 Task: Create List Hardware in Board Corporate Social Responsibility to Workspace Customer Acquisition. Create List Upgrades in Board Employer Branding to Workspace Customer Acquisition. Create List Installations in Board Product Roadmap Prioritization and Execution to Workspace Customer Acquisition
Action: Mouse moved to (77, 251)
Screenshot: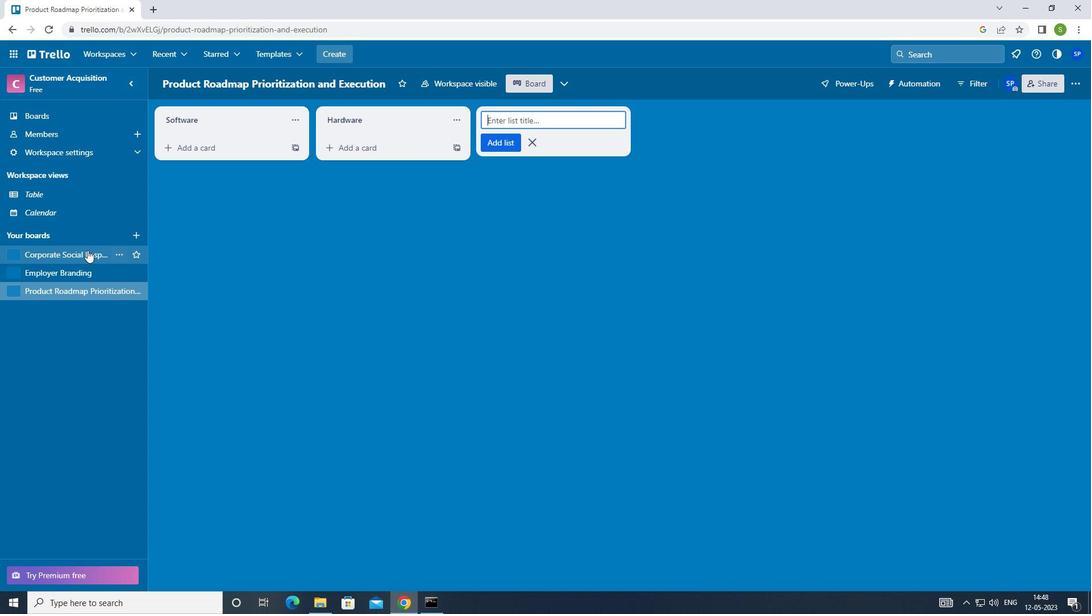 
Action: Mouse pressed left at (77, 251)
Screenshot: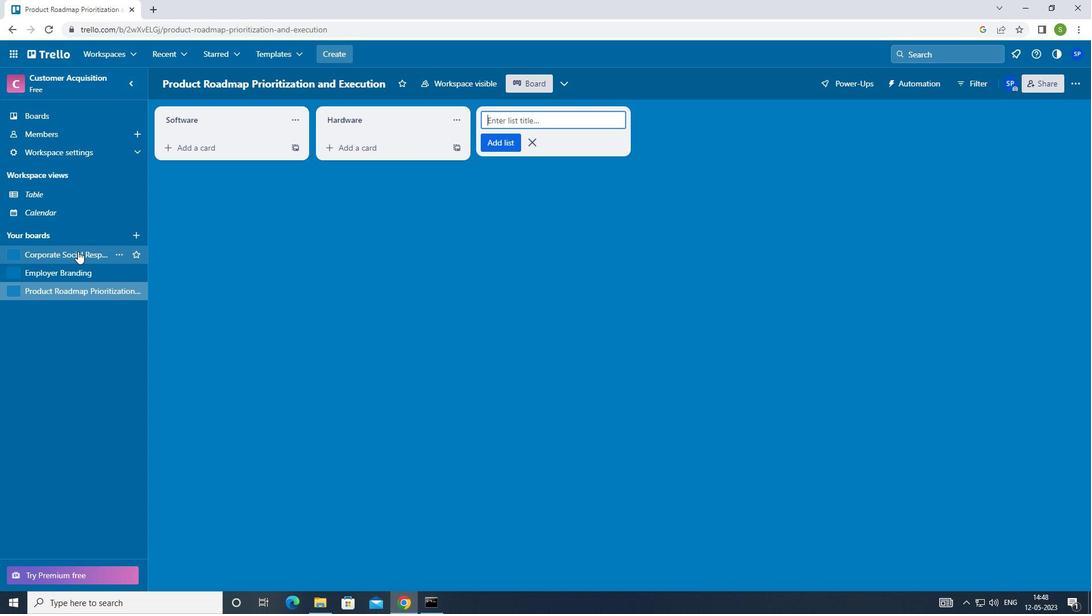 
Action: Mouse moved to (517, 125)
Screenshot: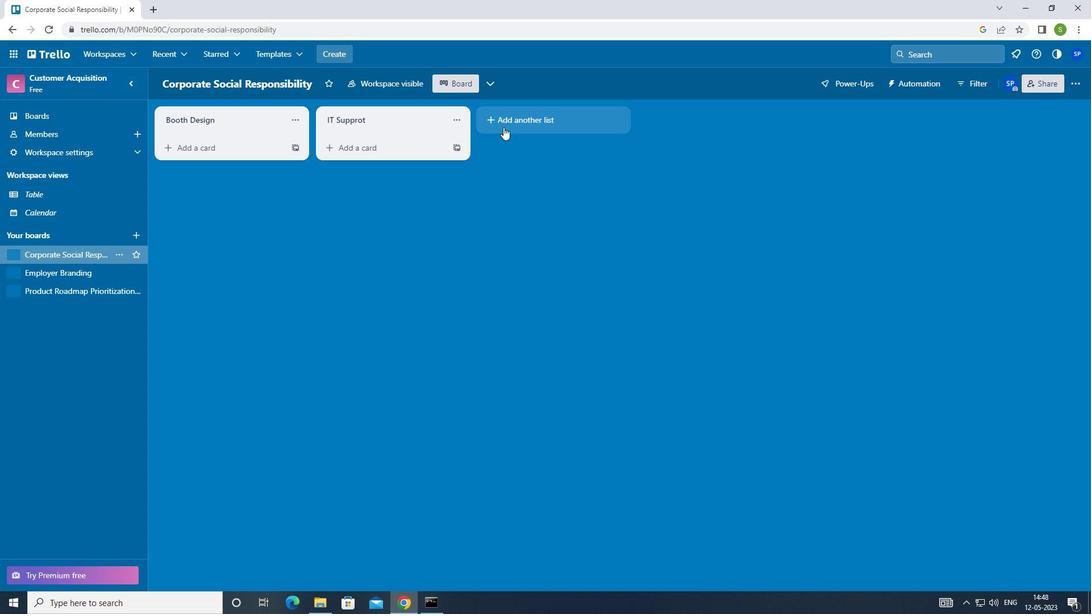 
Action: Mouse pressed left at (517, 125)
Screenshot: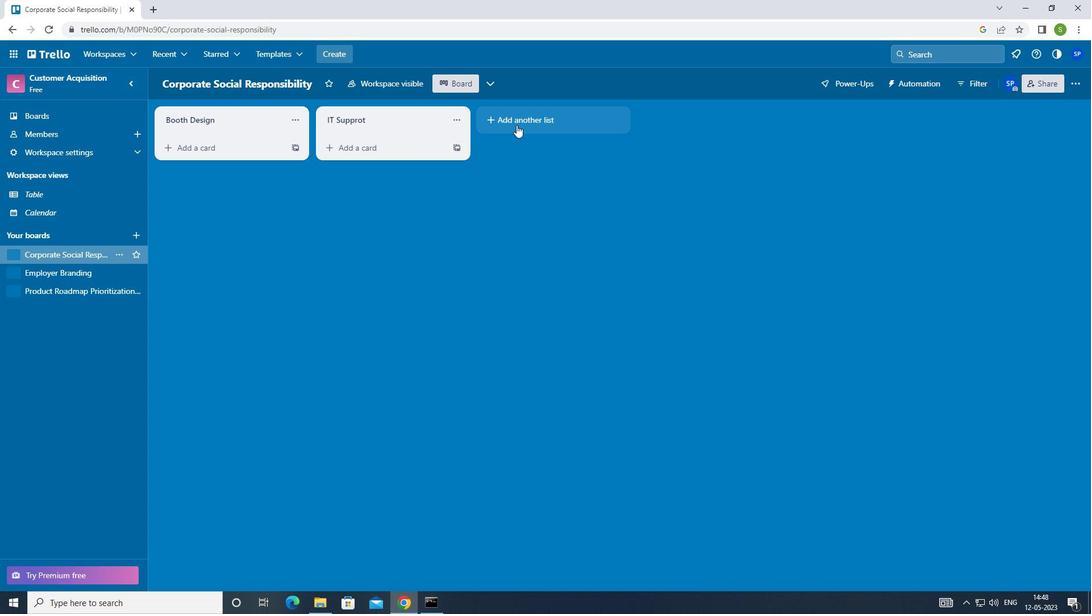 
Action: Mouse moved to (498, 247)
Screenshot: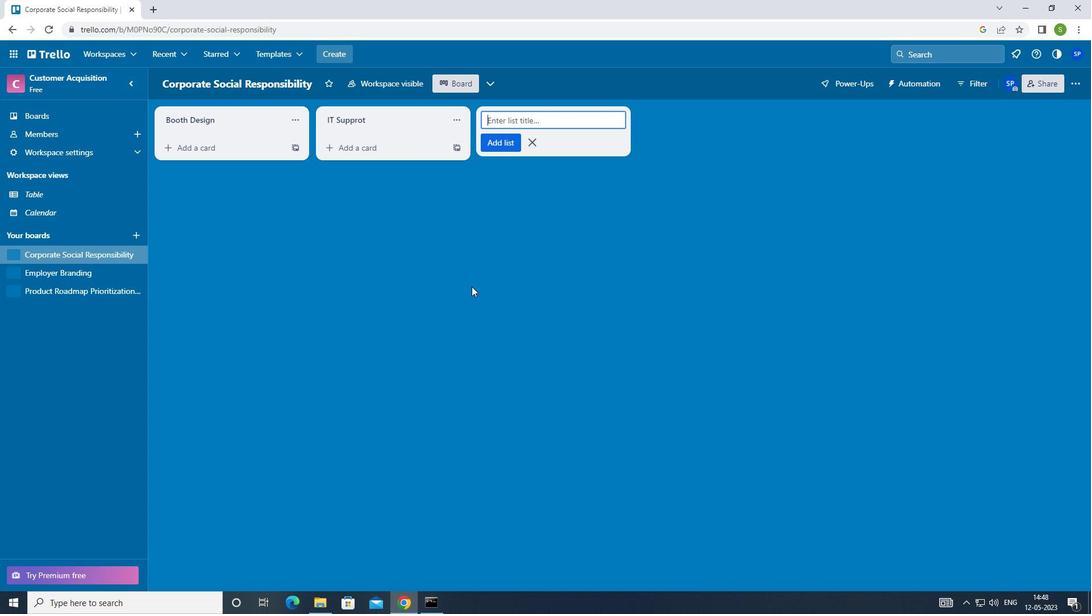 
Action: Key pressed <Key.shift><Key.shift><Key.shift><Key.shift><Key.shift><Key.shift>HARDWARE<Key.enter>
Screenshot: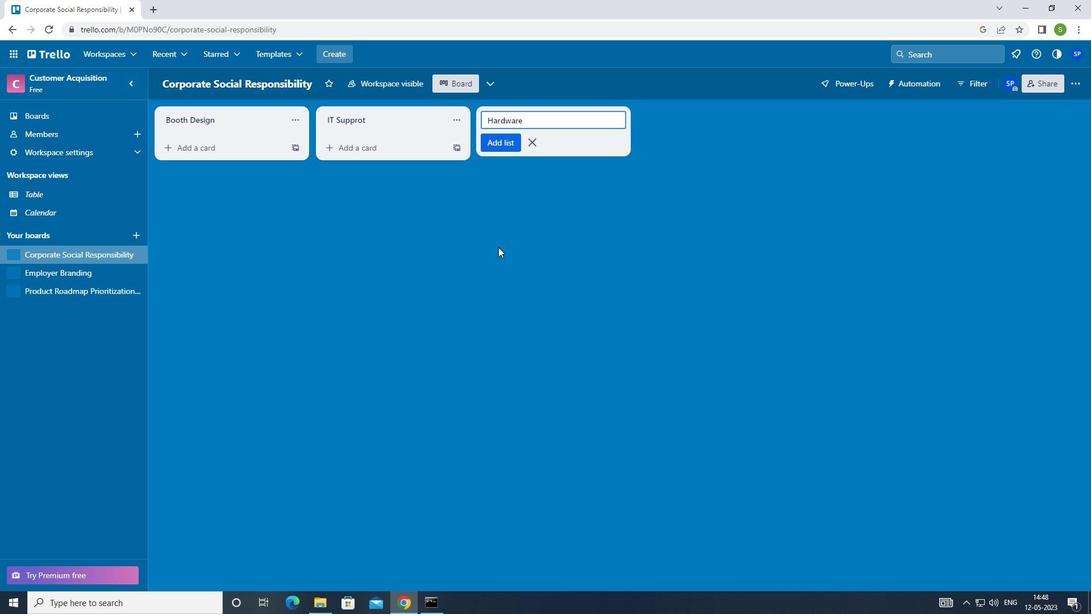 
Action: Mouse moved to (58, 274)
Screenshot: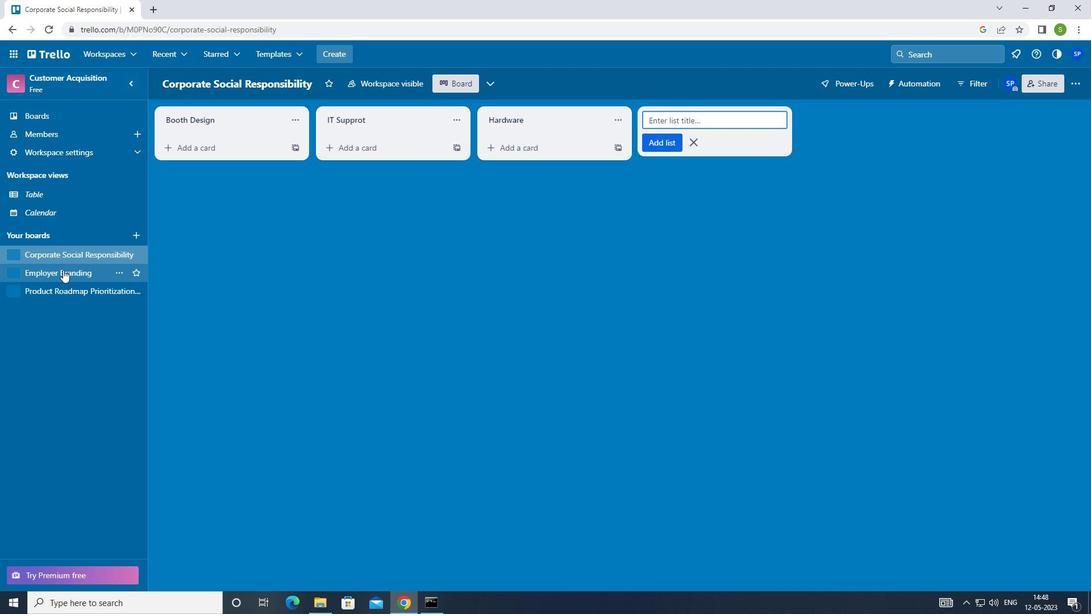 
Action: Mouse pressed left at (58, 274)
Screenshot: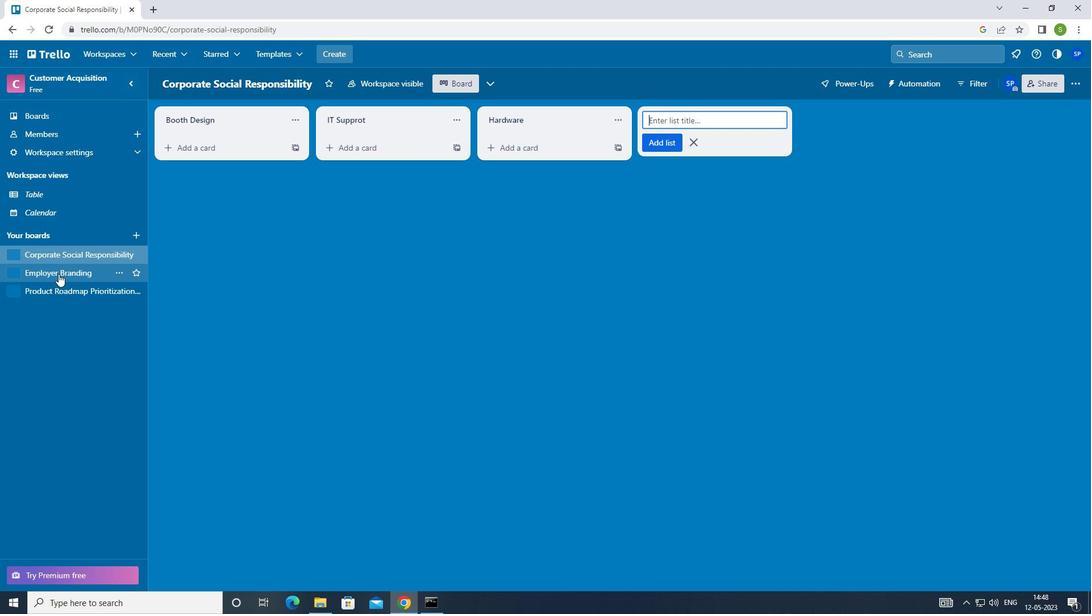 
Action: Mouse moved to (515, 119)
Screenshot: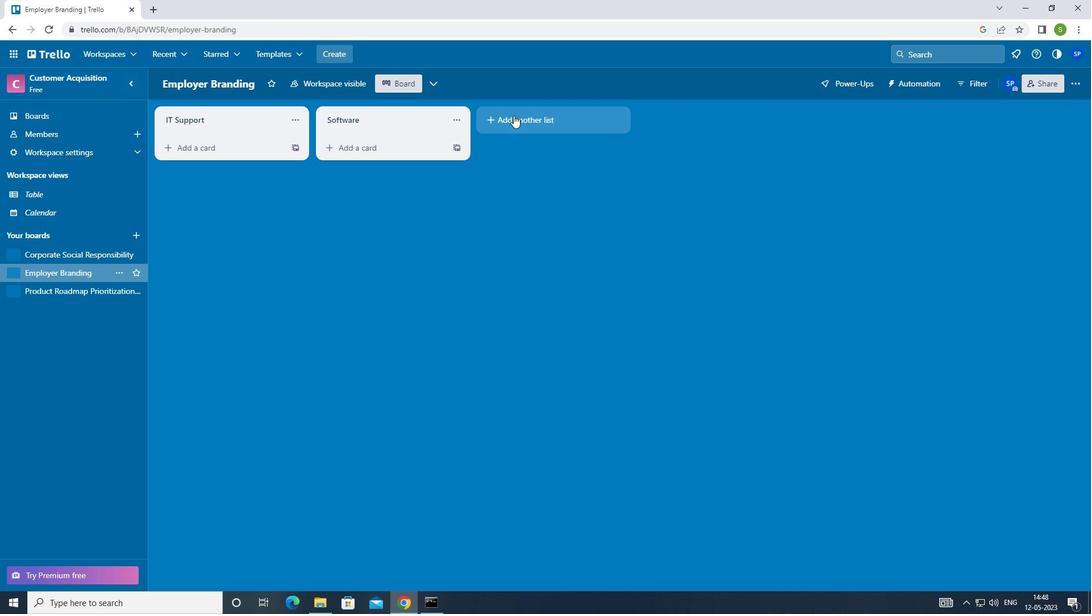 
Action: Mouse pressed left at (515, 119)
Screenshot: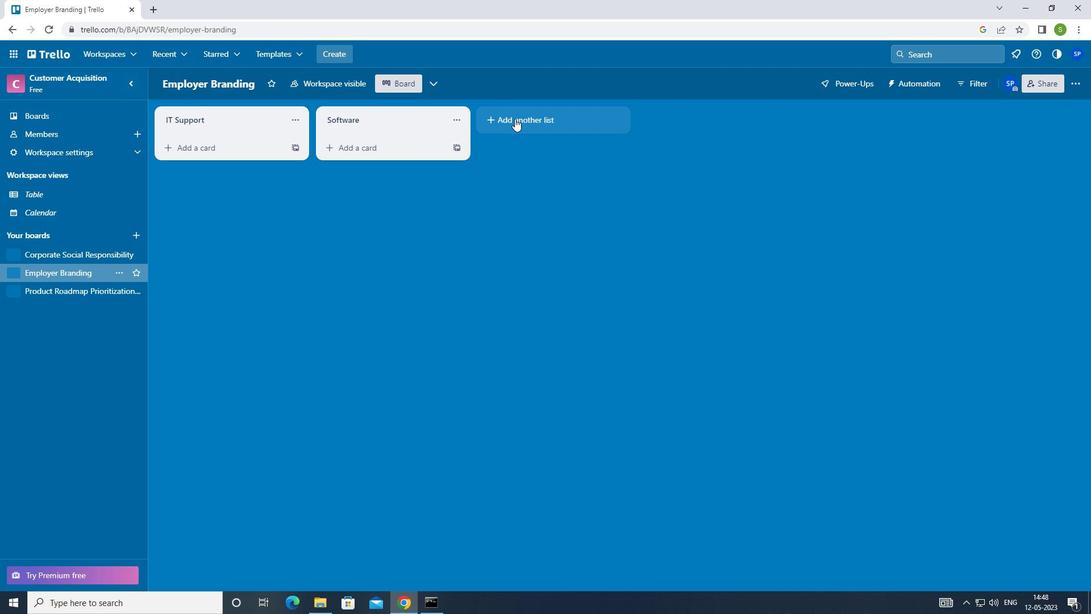 
Action: Mouse moved to (457, 275)
Screenshot: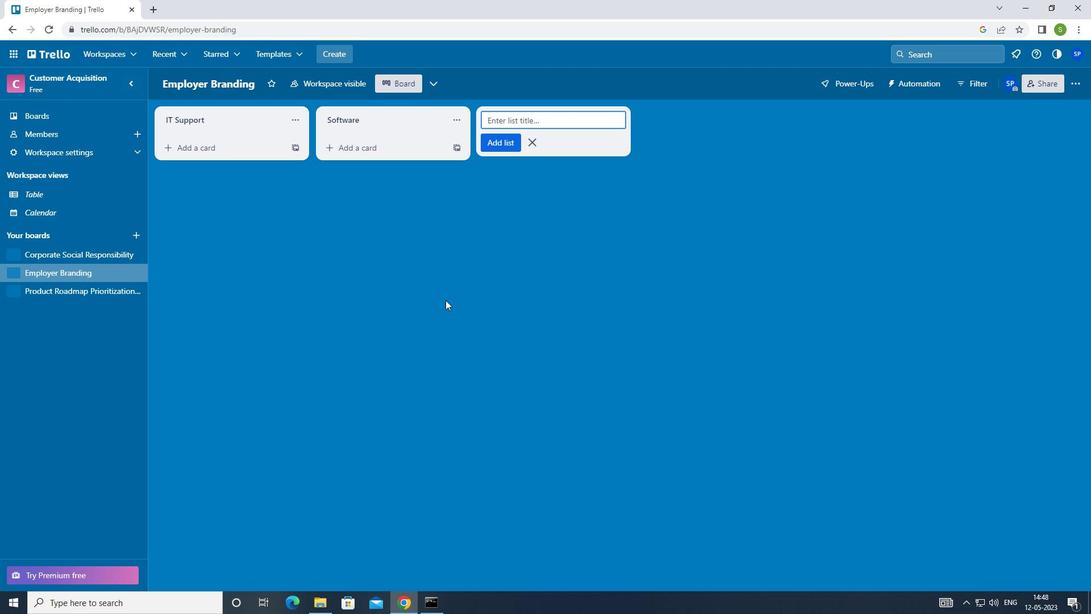 
Action: Key pressed <Key.shift>UPGRADES<Key.enter>
Screenshot: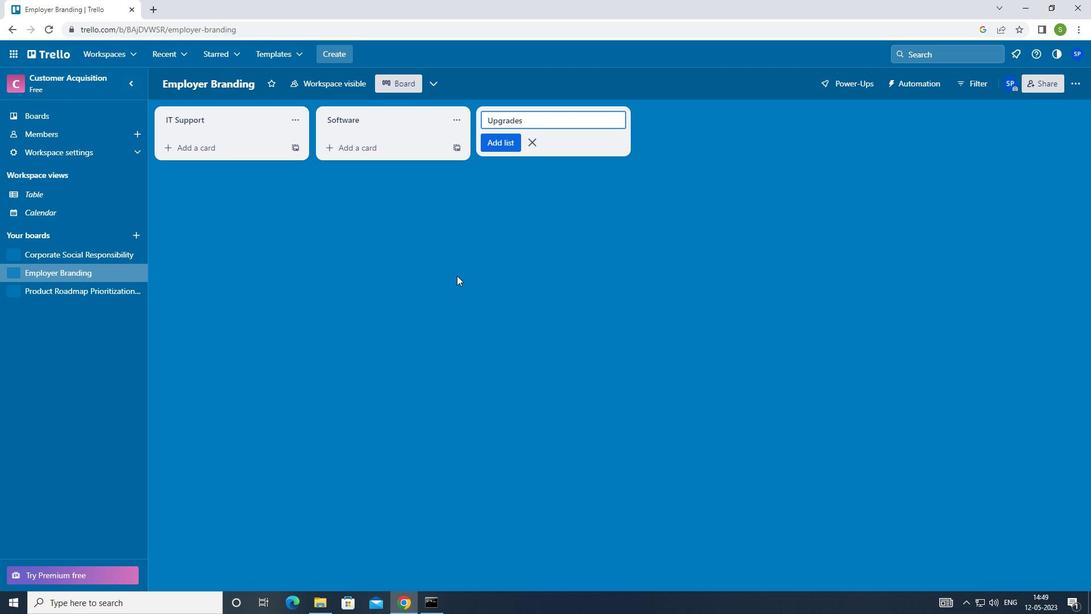 
Action: Mouse moved to (45, 289)
Screenshot: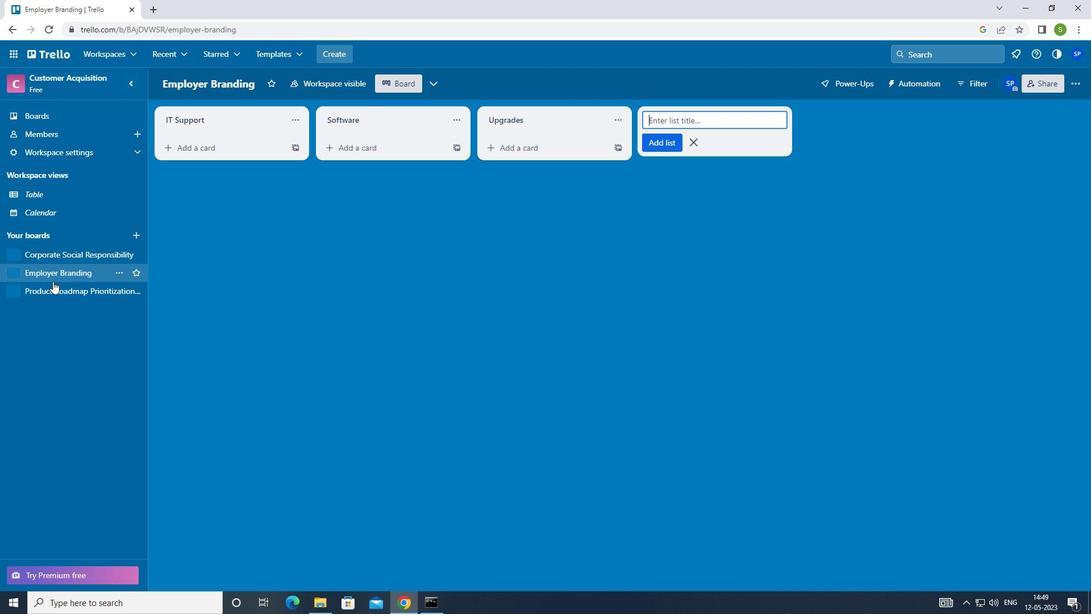 
Action: Mouse pressed left at (45, 289)
Screenshot: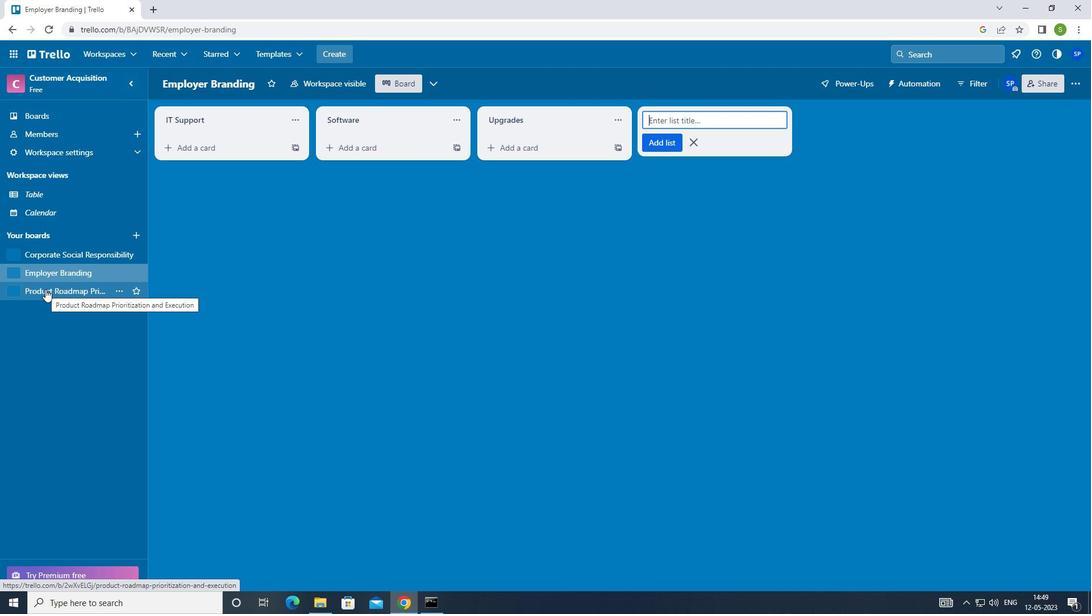 
Action: Mouse moved to (263, 255)
Screenshot: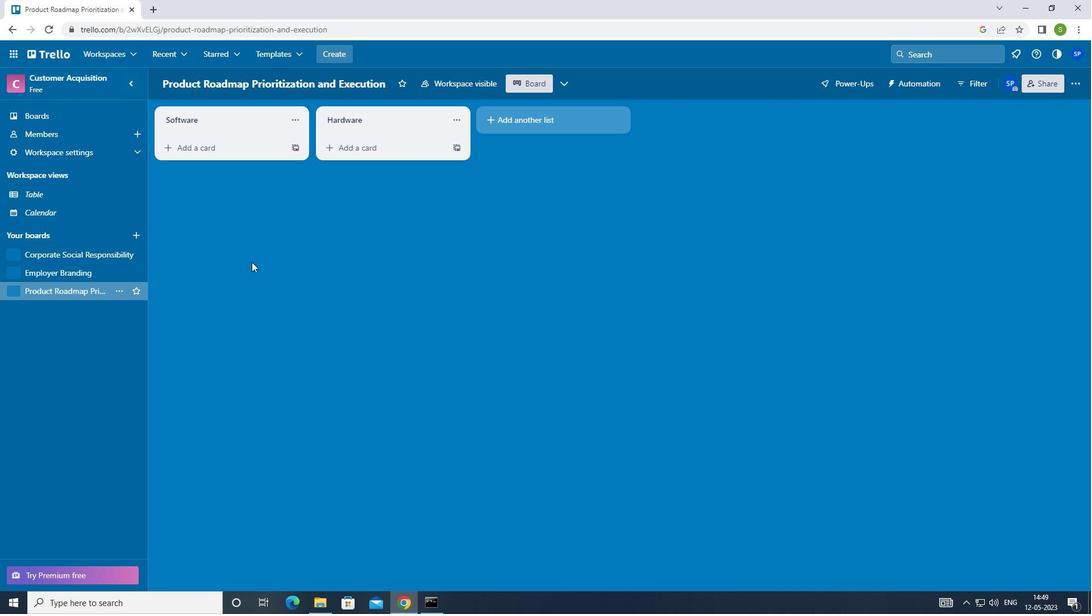 
Action: Key pressed <Key.shift><Key.shift><Key.shift><Key.shift><Key.shift><Key.shift>
Screenshot: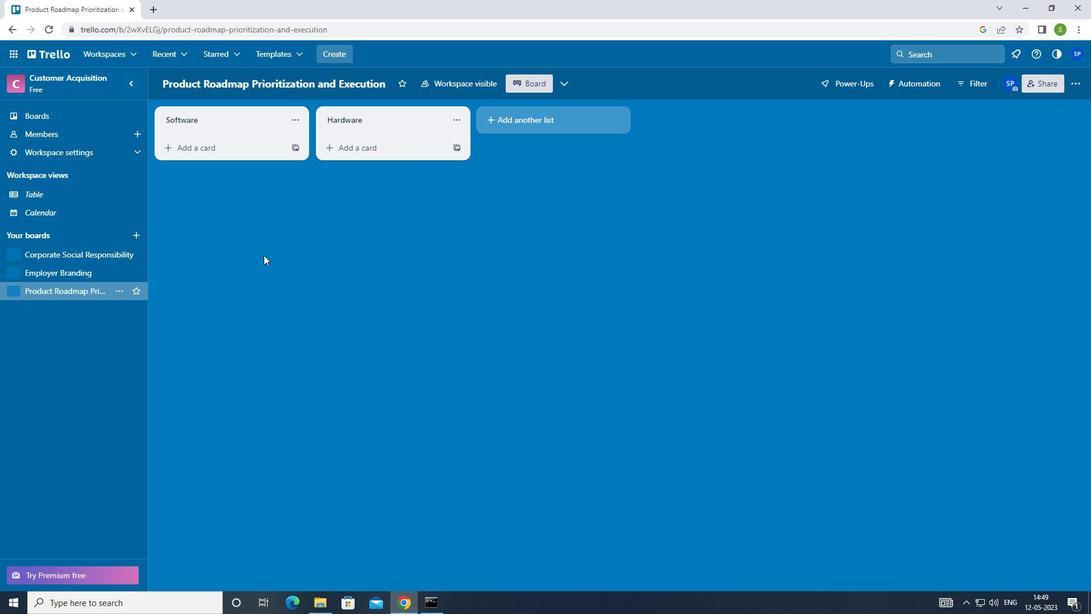 
Action: Mouse moved to (515, 124)
Screenshot: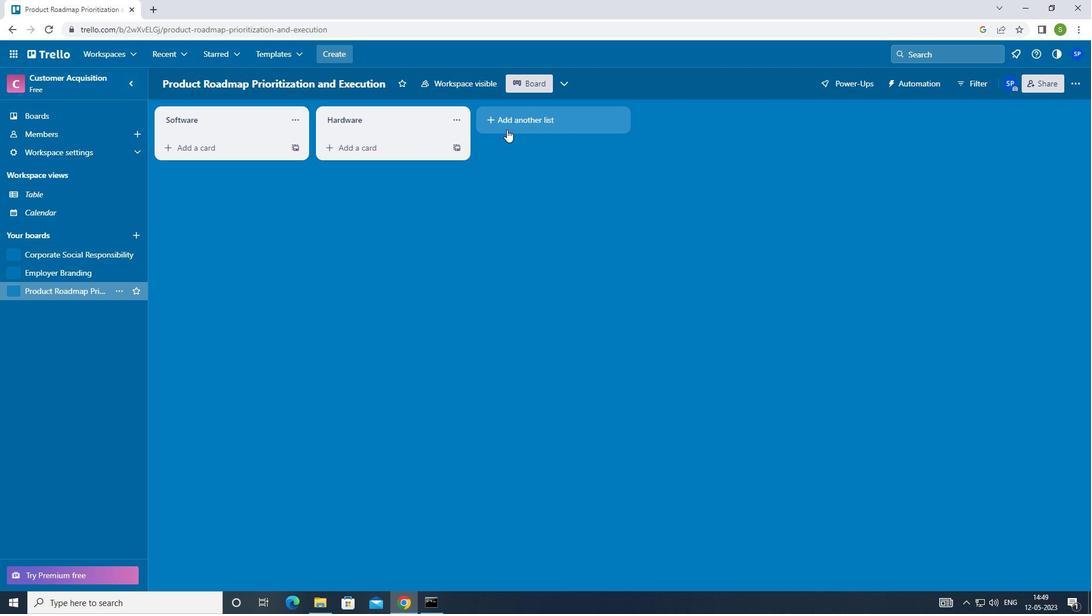 
Action: Mouse pressed left at (515, 124)
Screenshot: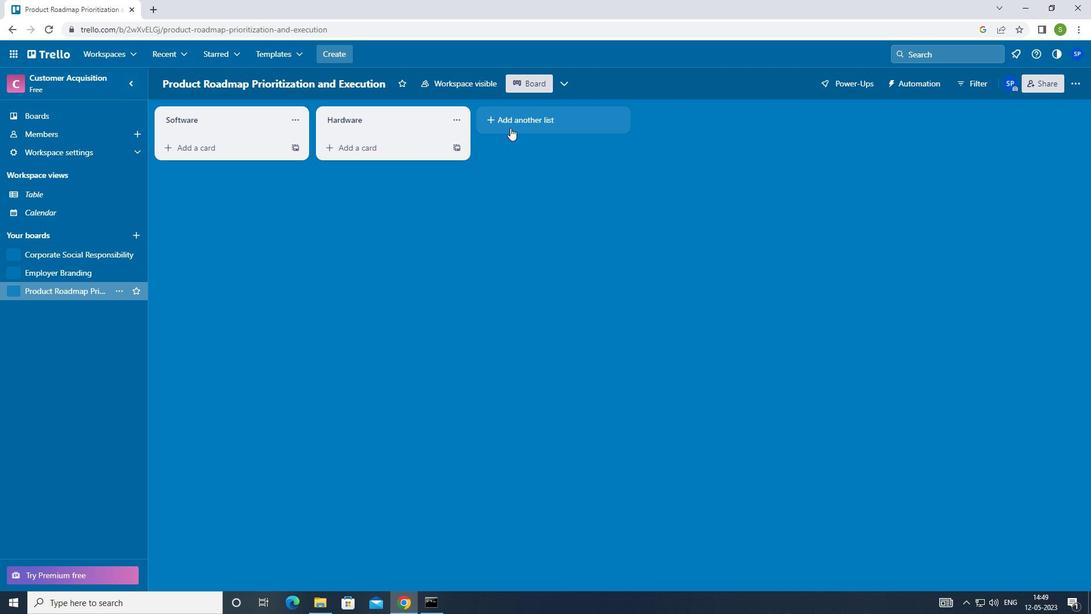 
Action: Mouse moved to (395, 288)
Screenshot: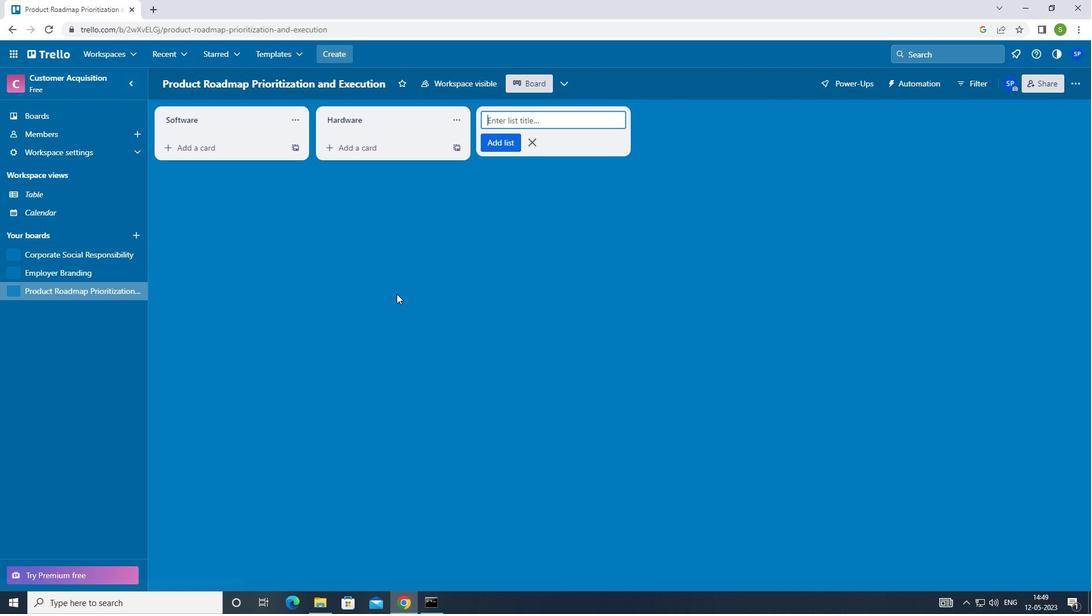 
Action: Key pressed <Key.shift>INSTALLATIONS<Key.enter><Key.f8>
Screenshot: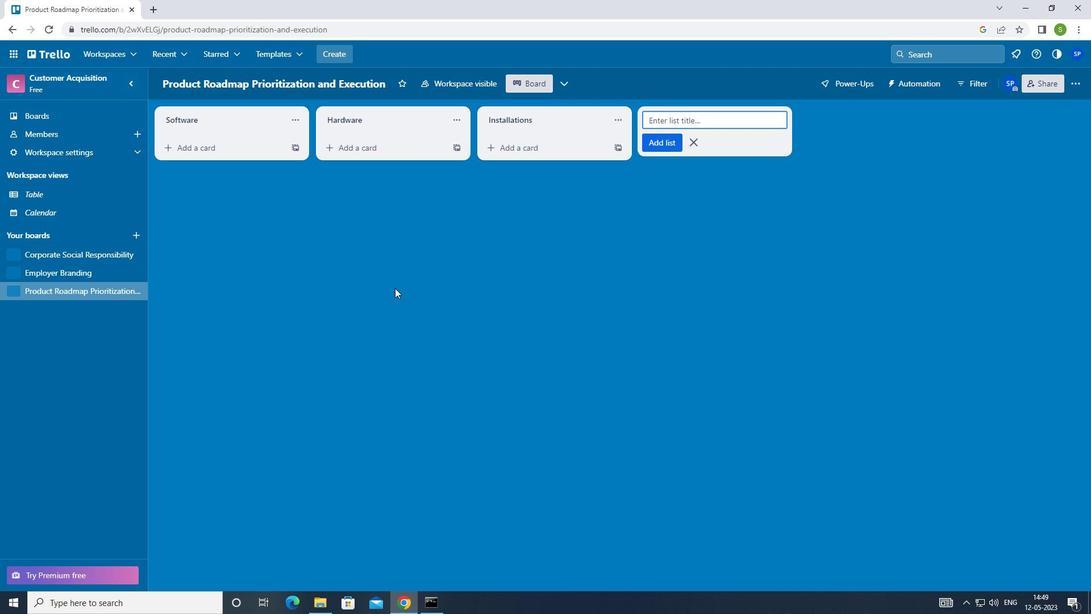
